 Task: Align multiple guitar tracks for a tight and cohesive ensemble performance.
Action: Mouse moved to (8, 13)
Screenshot: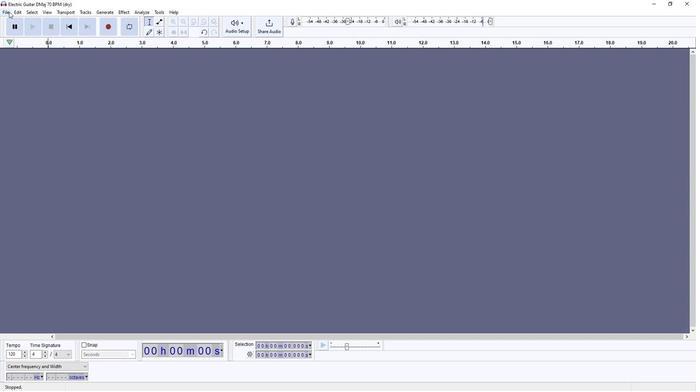 
Action: Mouse pressed left at (8, 13)
Screenshot: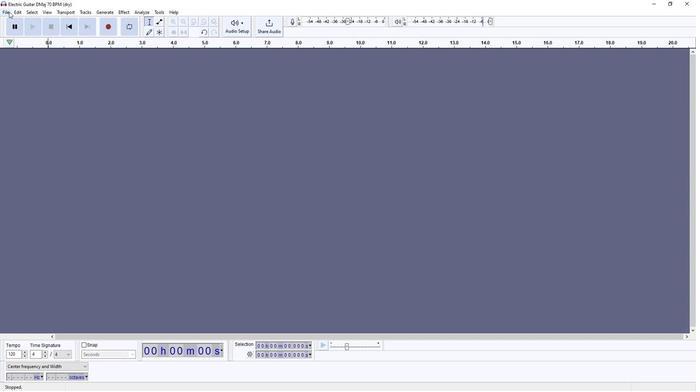 
Action: Mouse moved to (95, 87)
Screenshot: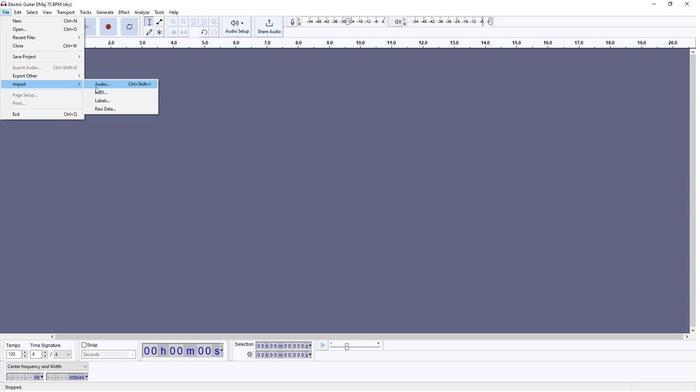 
Action: Mouse pressed left at (95, 87)
Screenshot: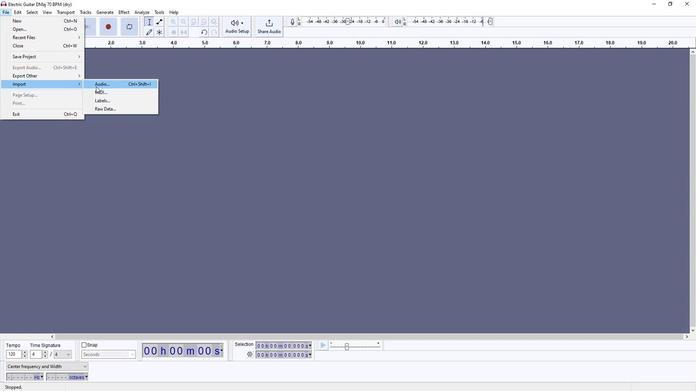 
Action: Mouse moved to (84, 127)
Screenshot: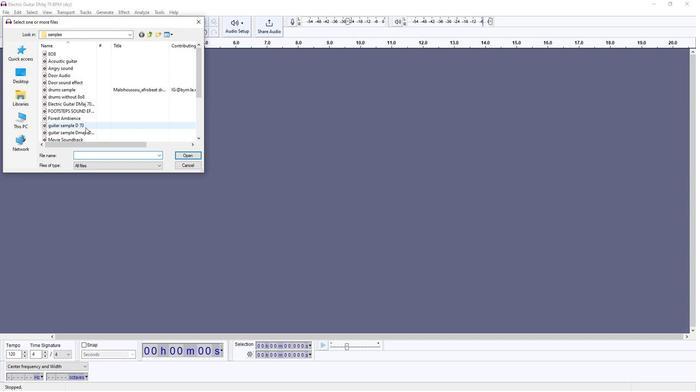 
Action: Mouse pressed left at (84, 127)
Screenshot: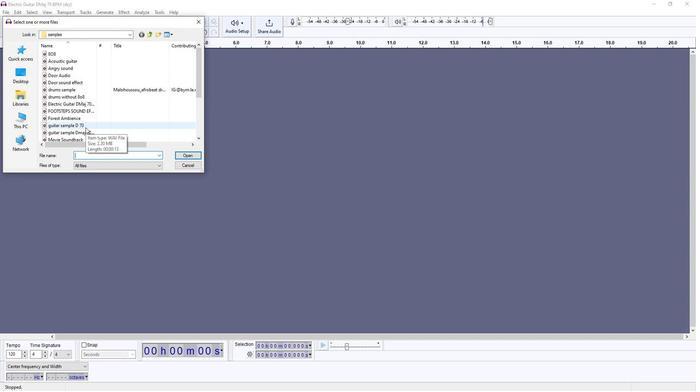 
Action: Mouse moved to (88, 105)
Screenshot: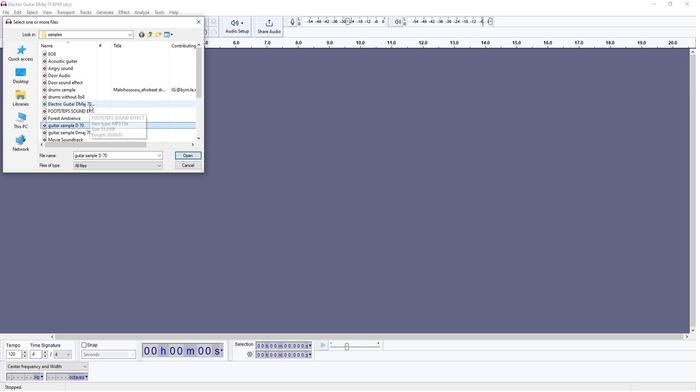 
Action: Mouse pressed left at (88, 105)
Screenshot: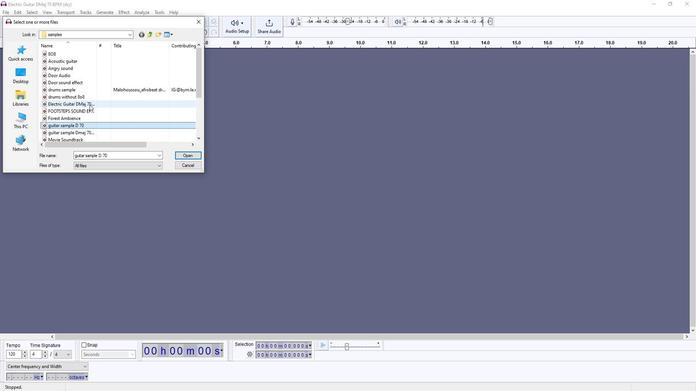 
Action: Mouse moved to (190, 156)
Screenshot: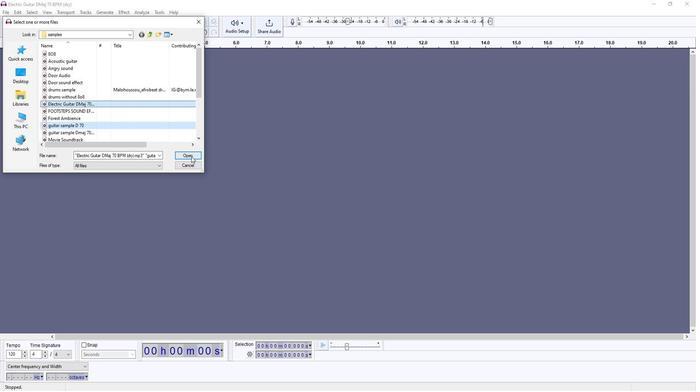 
Action: Mouse pressed left at (190, 156)
Screenshot: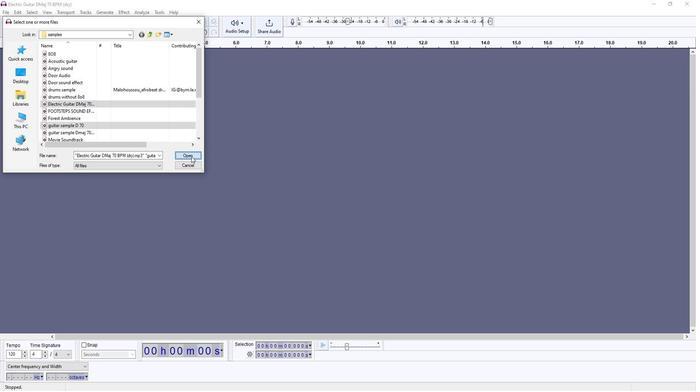 
Action: Mouse moved to (683, 64)
Screenshot: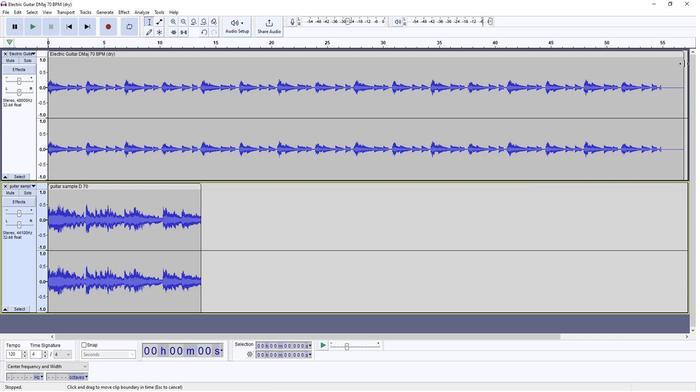 
Action: Mouse pressed left at (683, 64)
Screenshot: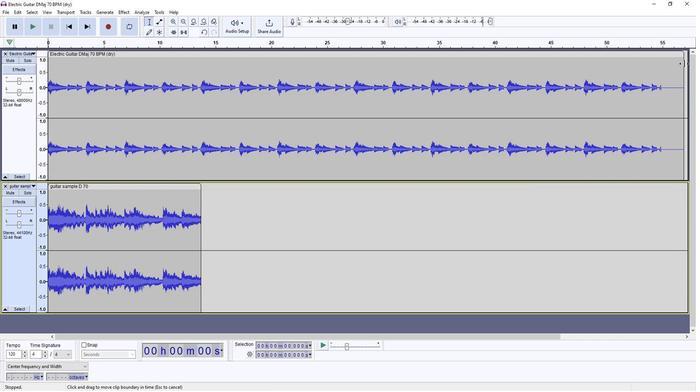 
Action: Mouse moved to (209, 279)
Screenshot: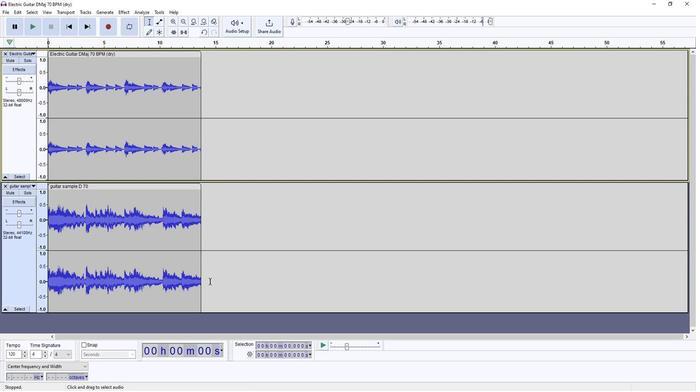 
Action: Mouse pressed left at (209, 279)
Screenshot: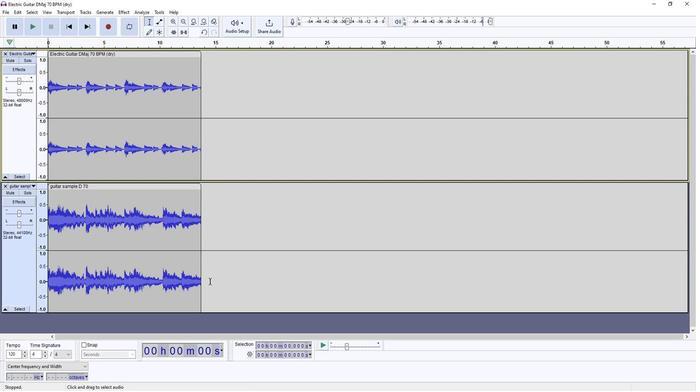 
Action: Mouse moved to (36, 27)
Screenshot: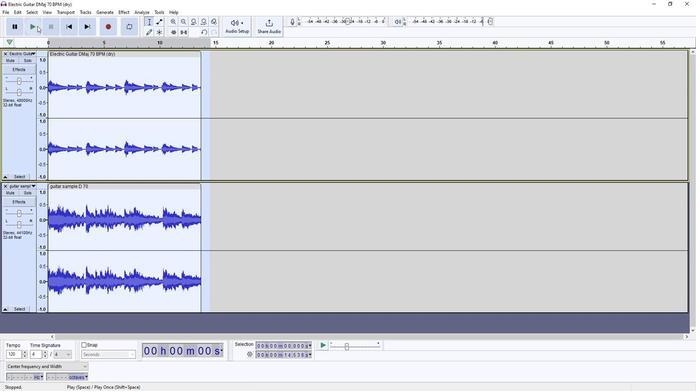 
Action: Mouse pressed left at (36, 27)
Screenshot: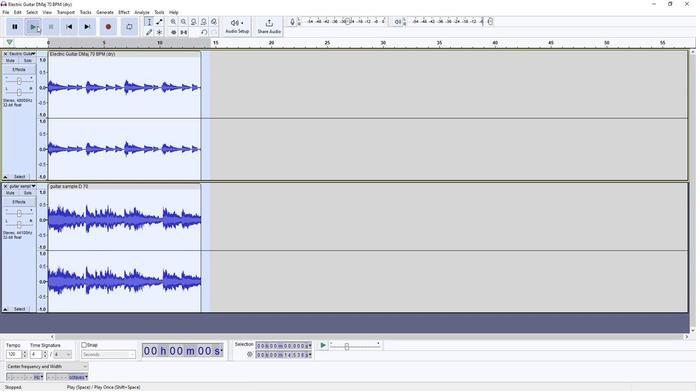 
Action: Mouse moved to (51, 29)
Screenshot: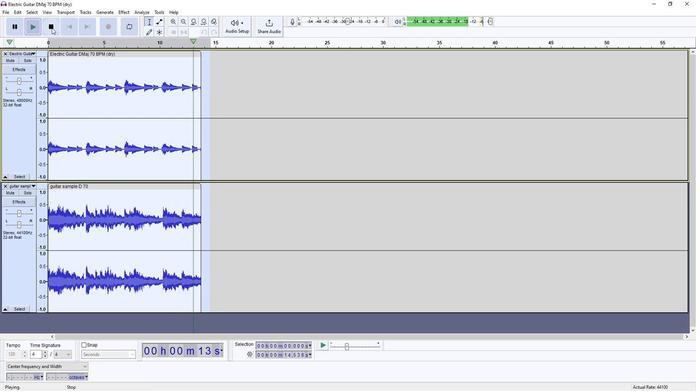 
Action: Mouse pressed left at (51, 29)
Screenshot: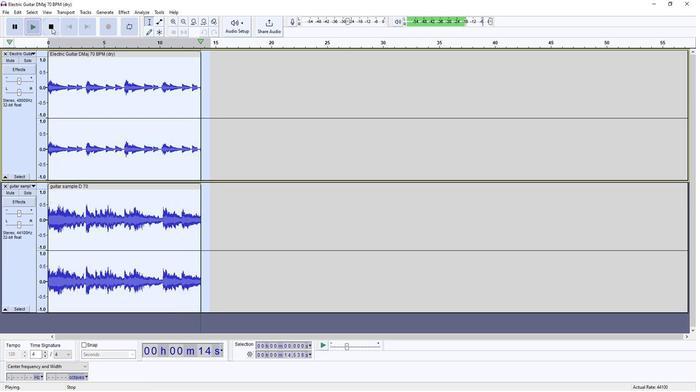 
Action: Mouse moved to (127, 11)
Screenshot: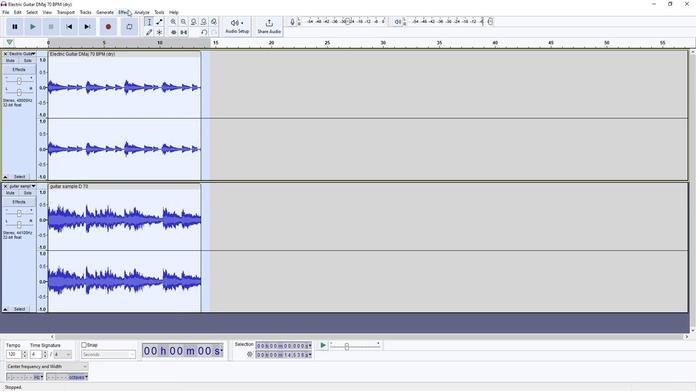 
Action: Mouse pressed left at (127, 11)
Screenshot: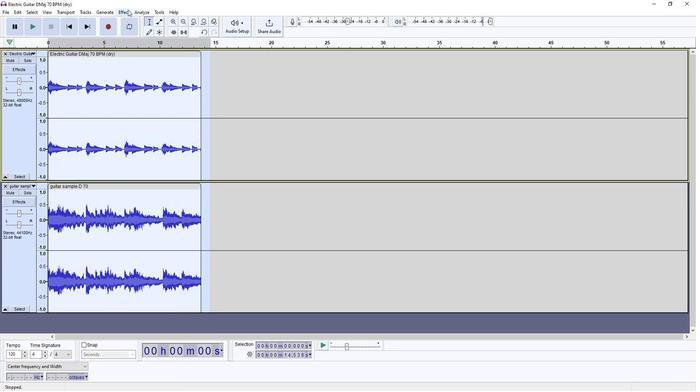 
Action: Mouse moved to (229, 69)
Screenshot: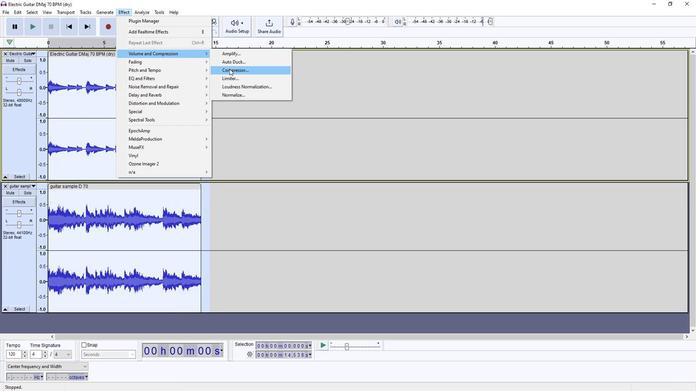 
Action: Mouse pressed left at (229, 69)
Screenshot: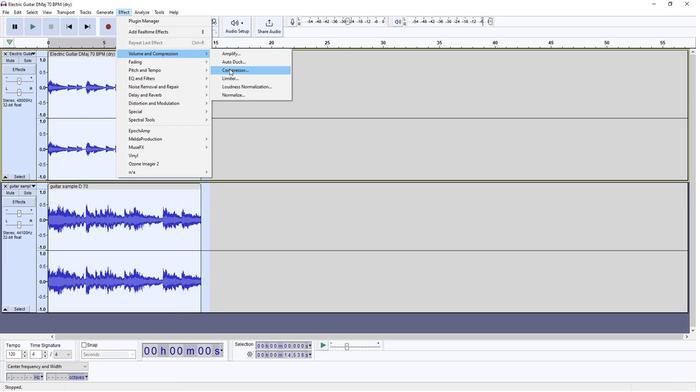 
Action: Mouse moved to (364, 119)
Screenshot: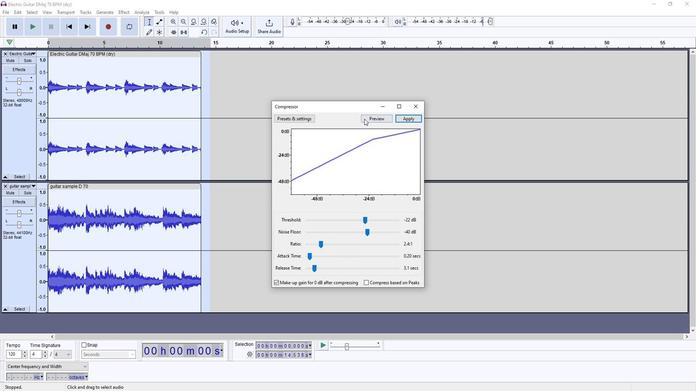
Action: Mouse pressed left at (364, 119)
Screenshot: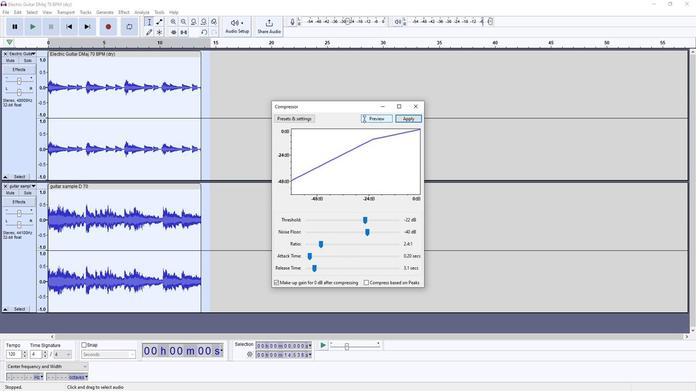 
Action: Mouse moved to (413, 120)
Screenshot: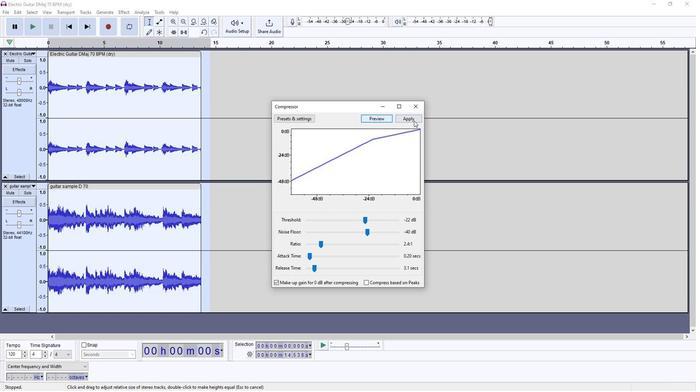 
Action: Mouse pressed left at (413, 120)
Screenshot: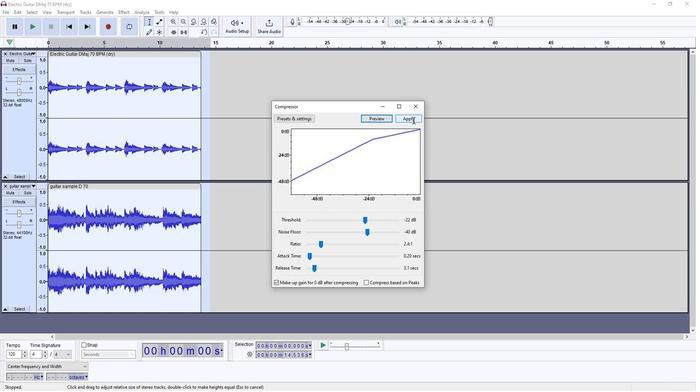
Action: Mouse moved to (29, 32)
Screenshot: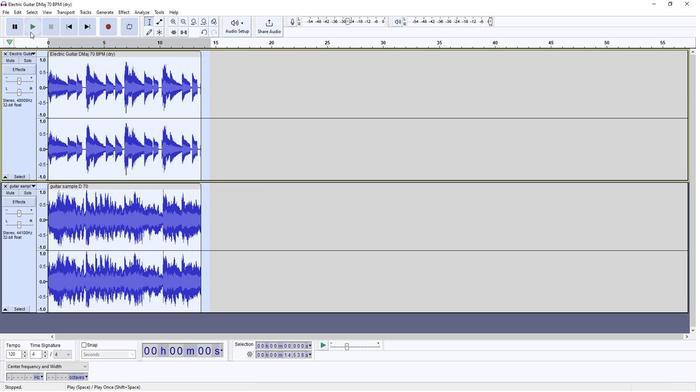 
Action: Mouse pressed left at (29, 32)
Screenshot: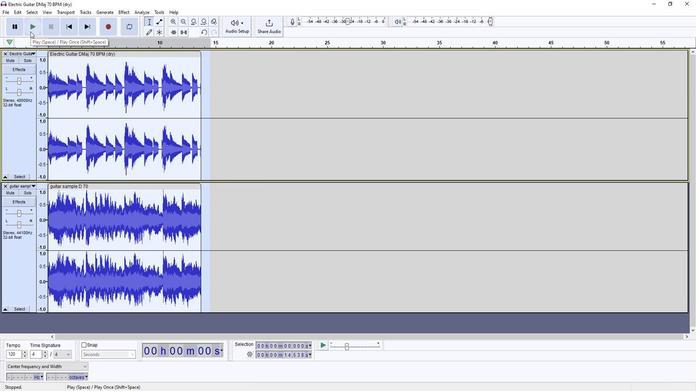 
Action: Mouse moved to (48, 30)
Screenshot: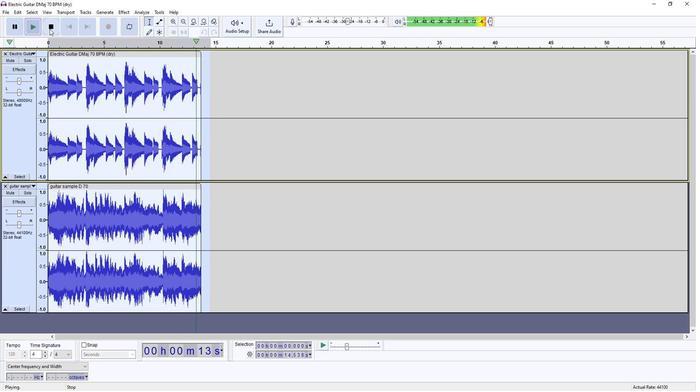 
Action: Mouse pressed left at (48, 30)
Screenshot: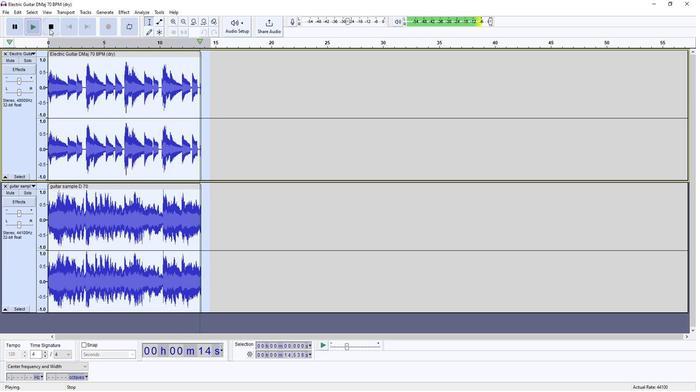 
Action: Mouse moved to (4, 13)
Screenshot: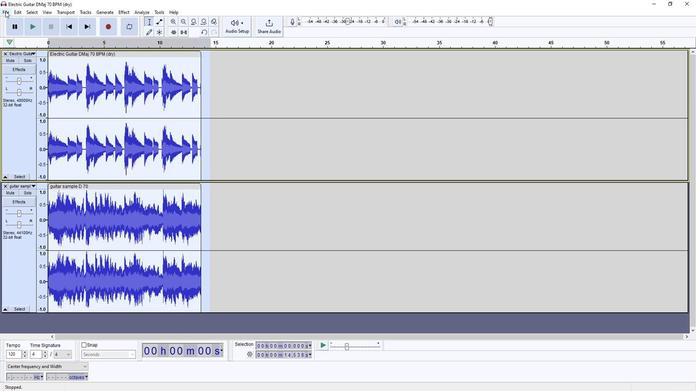 
Action: Mouse pressed left at (4, 13)
Screenshot: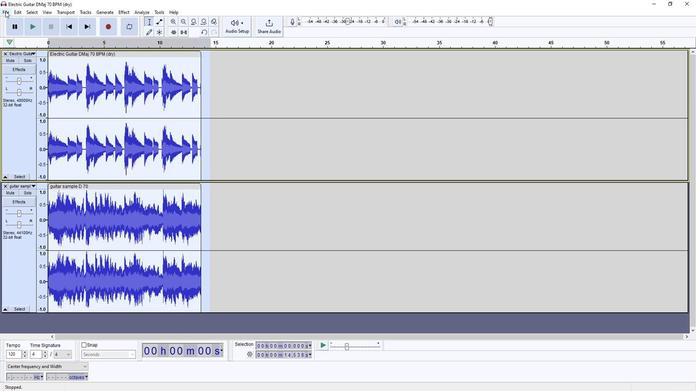 
Action: Mouse moved to (106, 63)
Screenshot: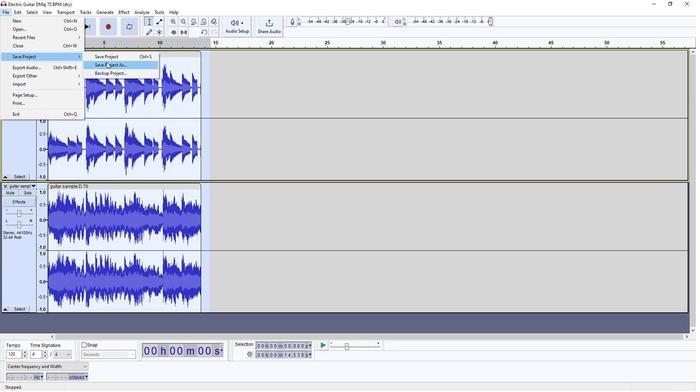 
Action: Mouse pressed left at (106, 63)
Screenshot: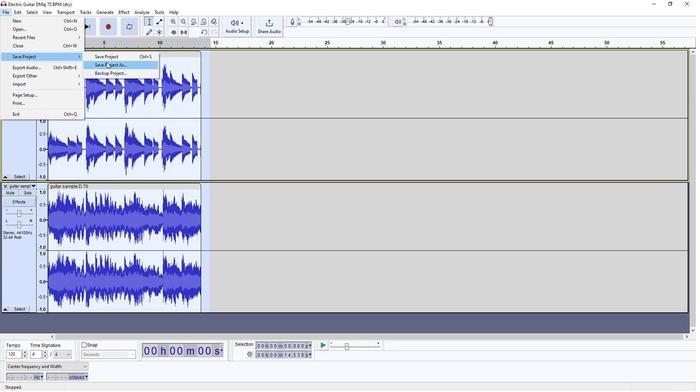 
Action: Key pressed <Key.backspace><Key.shift>Aligm<Key.backspace>n<Key.space>multiple<Key.space>guitar<Key.space>tracks<Key.space>fora<Key.backspace><Key.space>a<Key.space>tight<Key.space>and<Key.space>cohesive<Key.space>ensemble<Key.space>performance
Screenshot: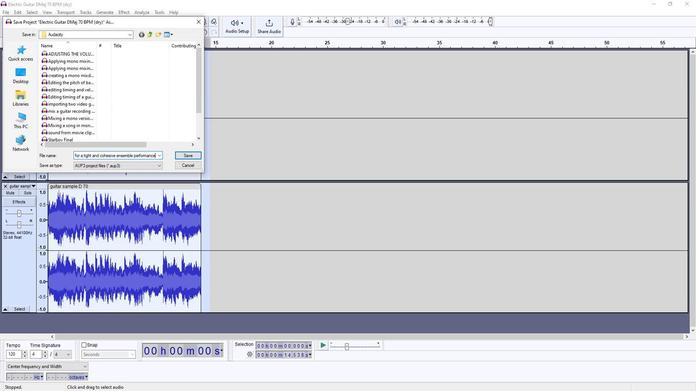 
Action: Mouse moved to (194, 154)
Screenshot: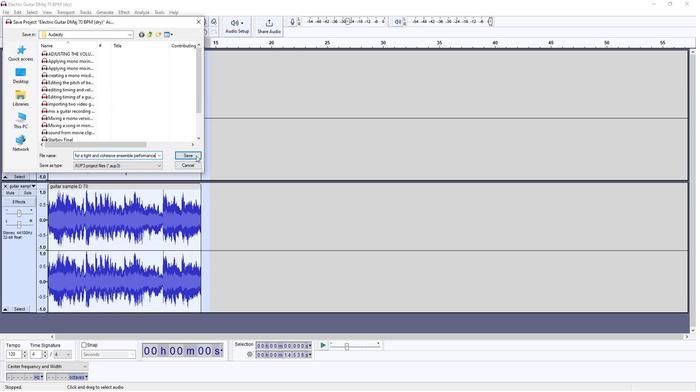 
Action: Mouse pressed left at (194, 154)
Screenshot: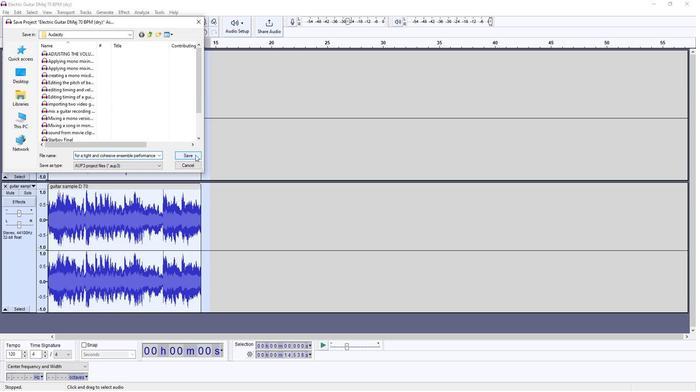 
